 Task: Add Simple Mills Honey Cinnamon Seed & Nut Flour Sweet Thins to the cart.
Action: Mouse moved to (314, 133)
Screenshot: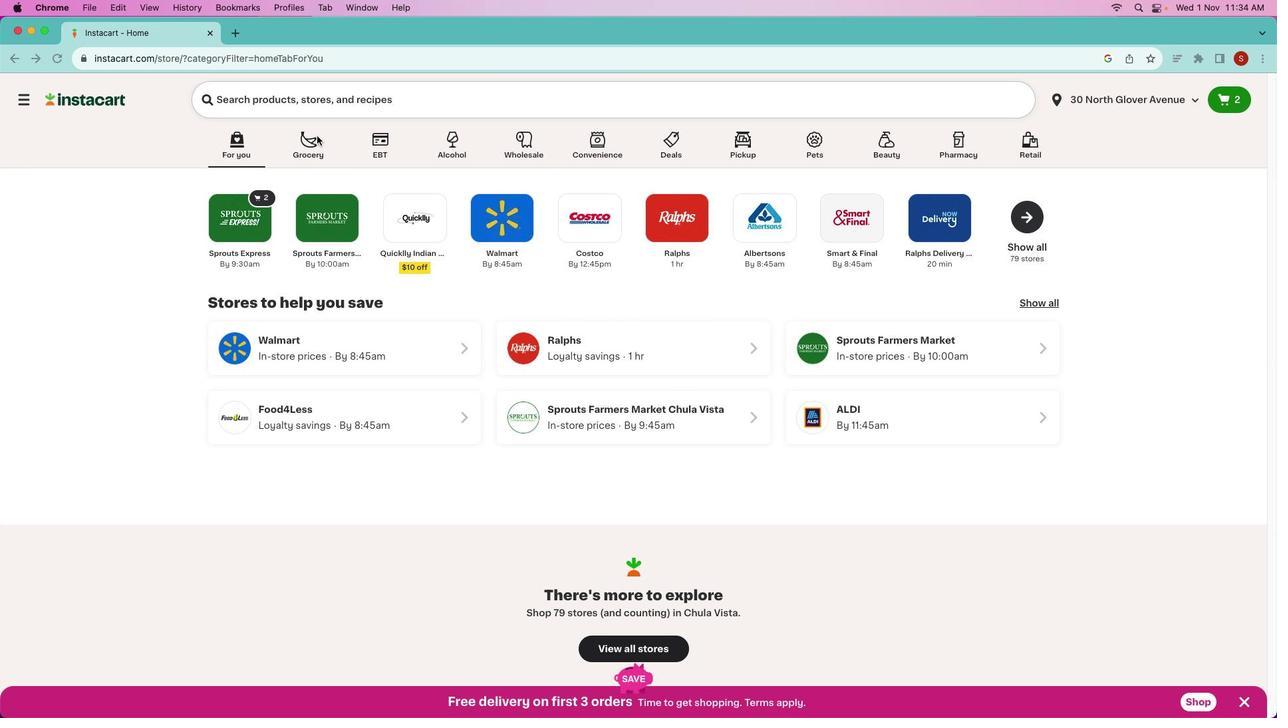 
Action: Mouse pressed left at (314, 133)
Screenshot: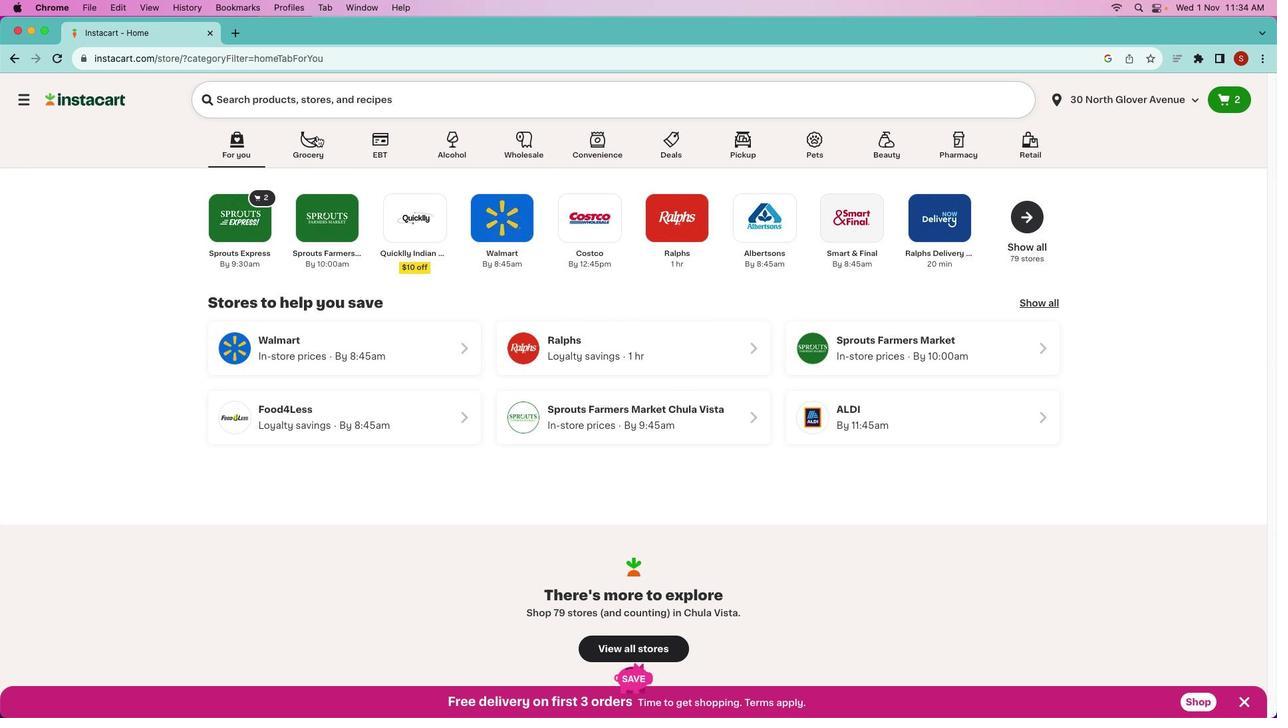
Action: Mouse moved to (314, 133)
Screenshot: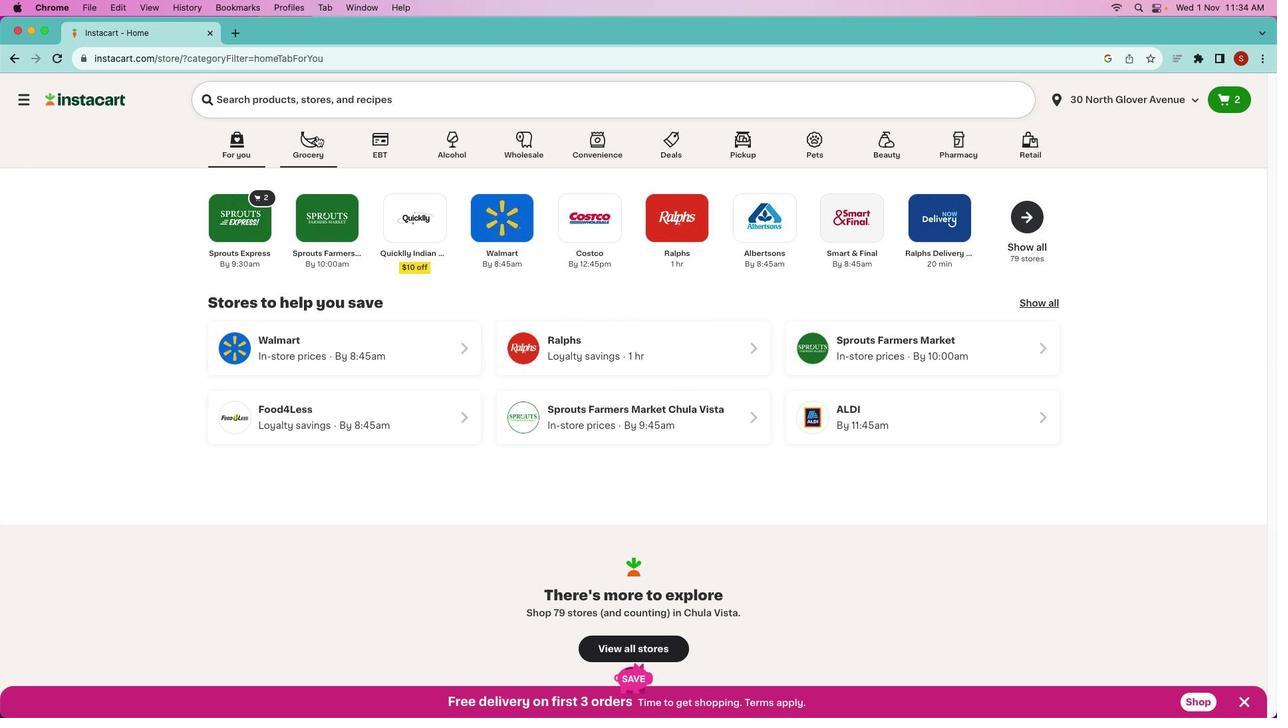 
Action: Mouse pressed left at (314, 133)
Screenshot: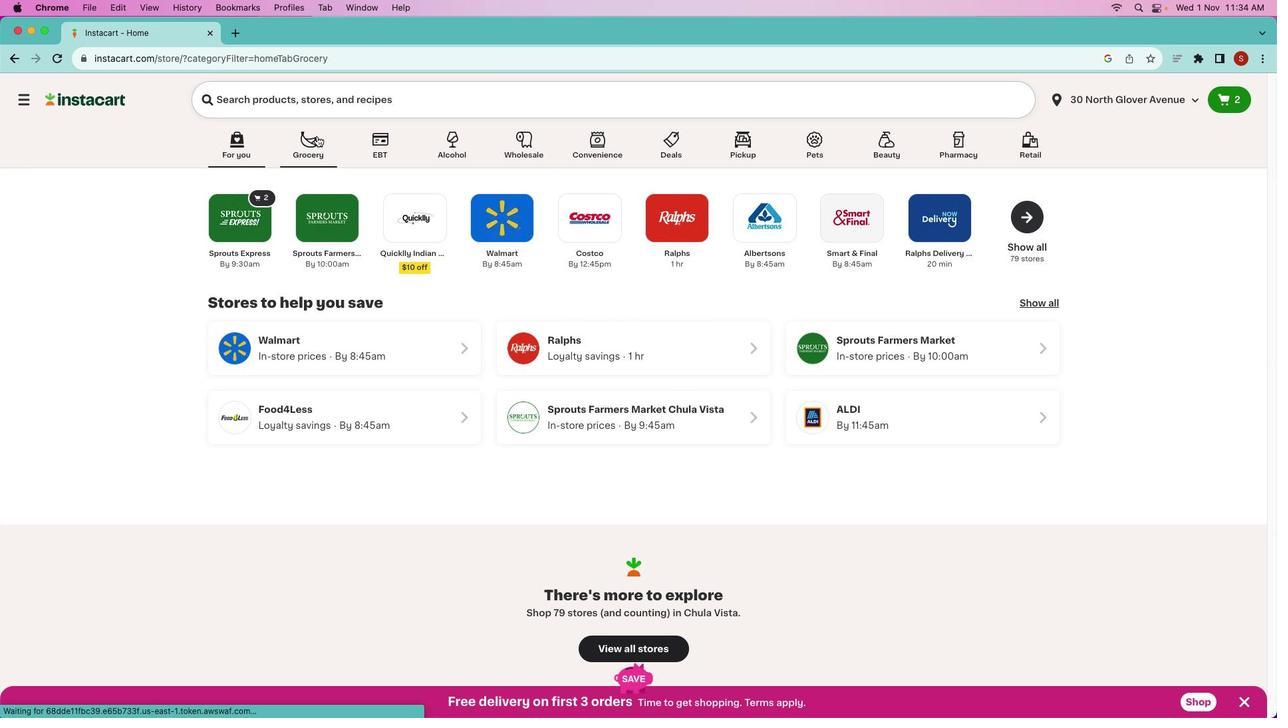 
Action: Mouse moved to (593, 300)
Screenshot: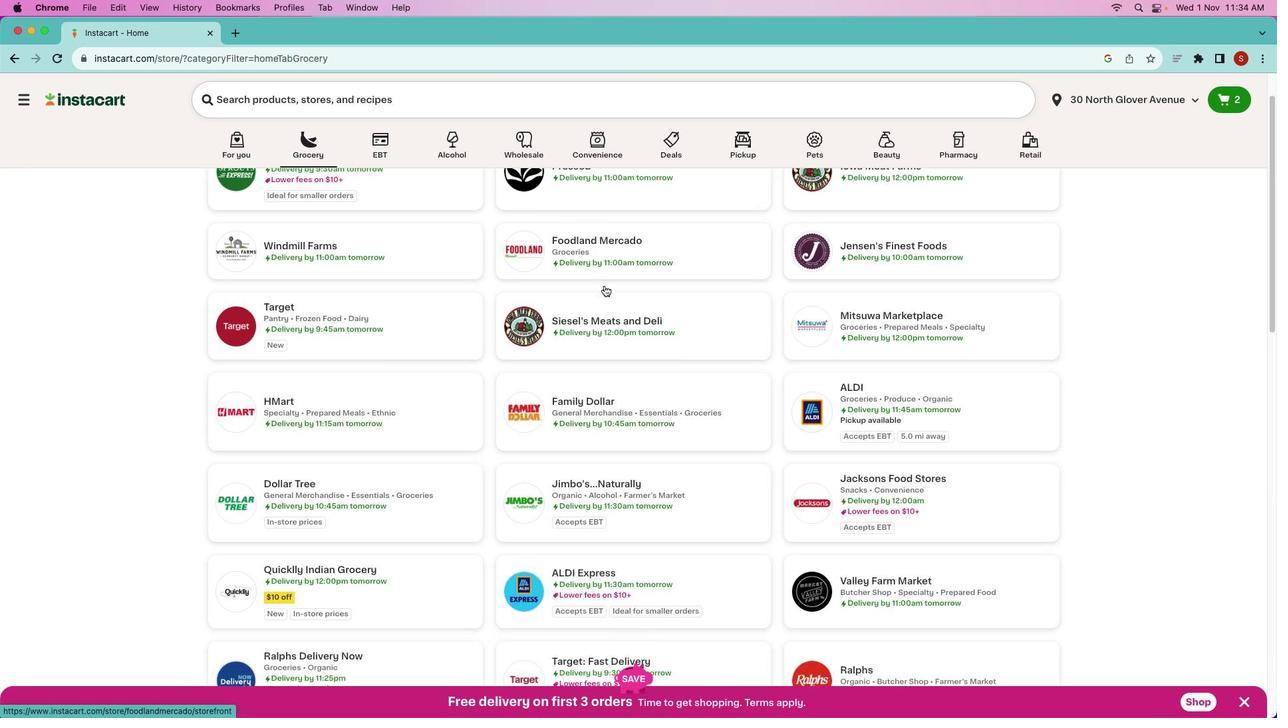 
Action: Mouse scrolled (593, 300) with delta (-1, -2)
Screenshot: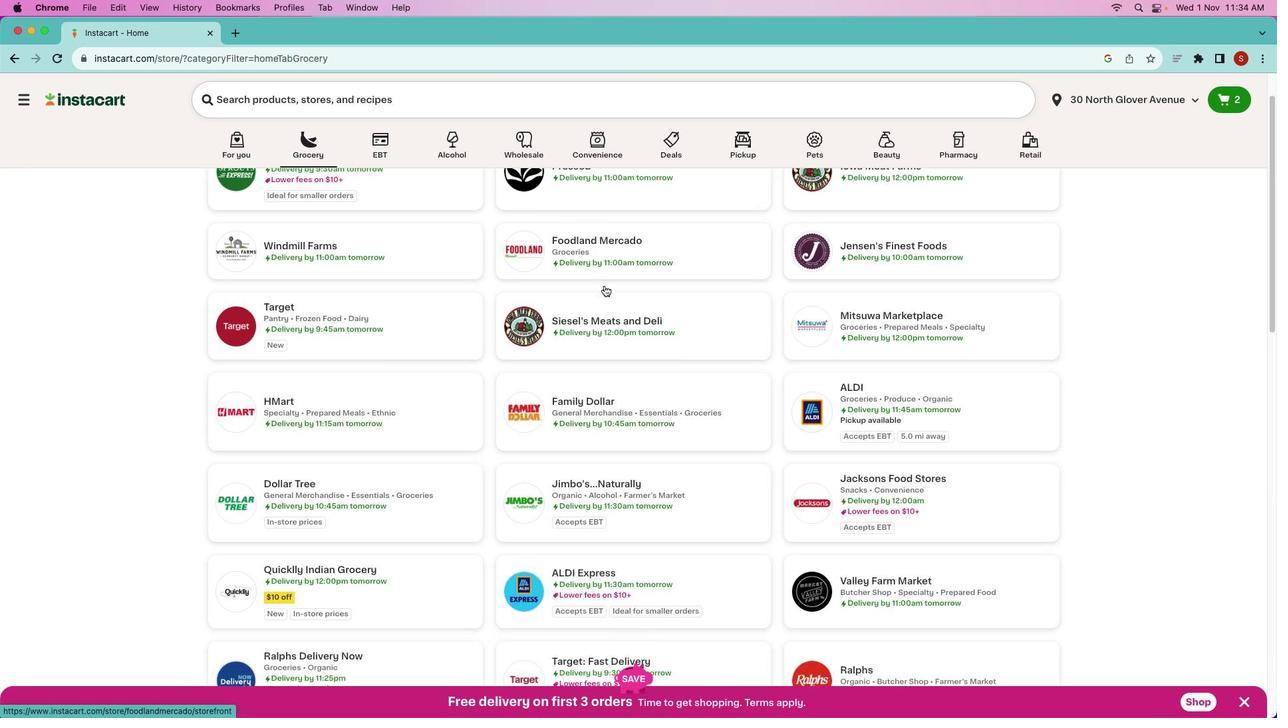 
Action: Mouse moved to (597, 294)
Screenshot: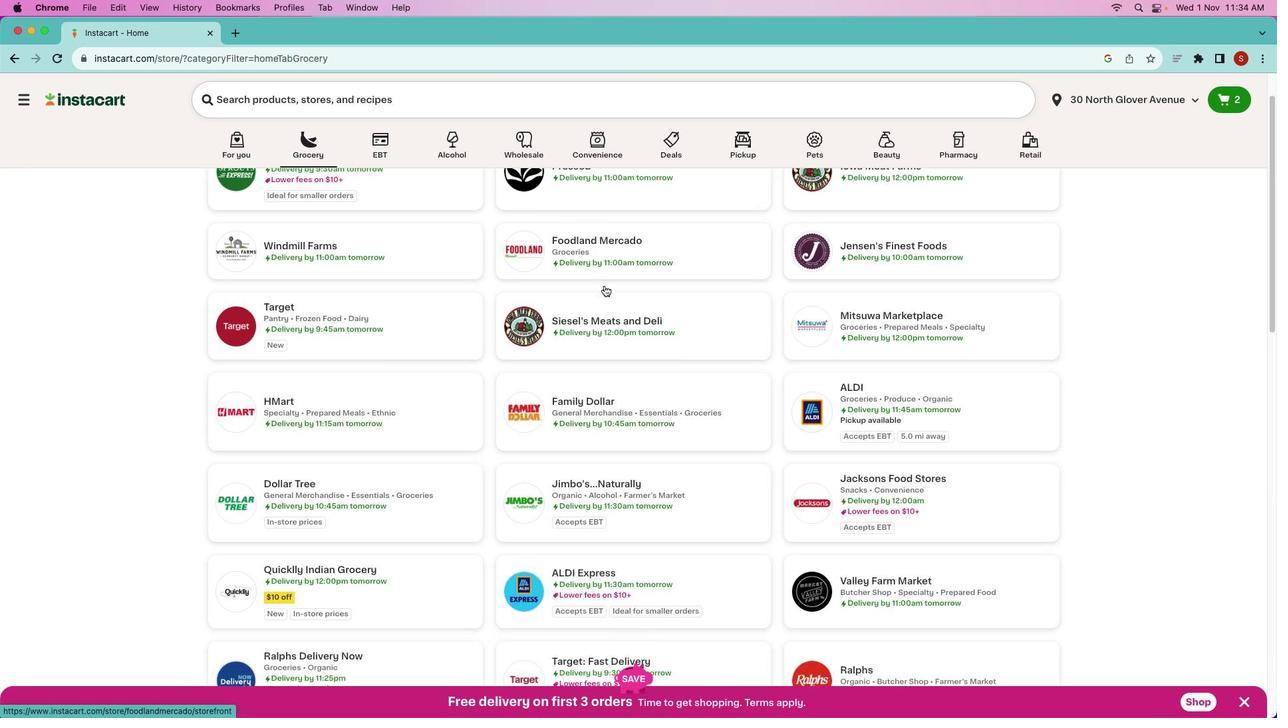 
Action: Mouse scrolled (597, 294) with delta (-1, -2)
Screenshot: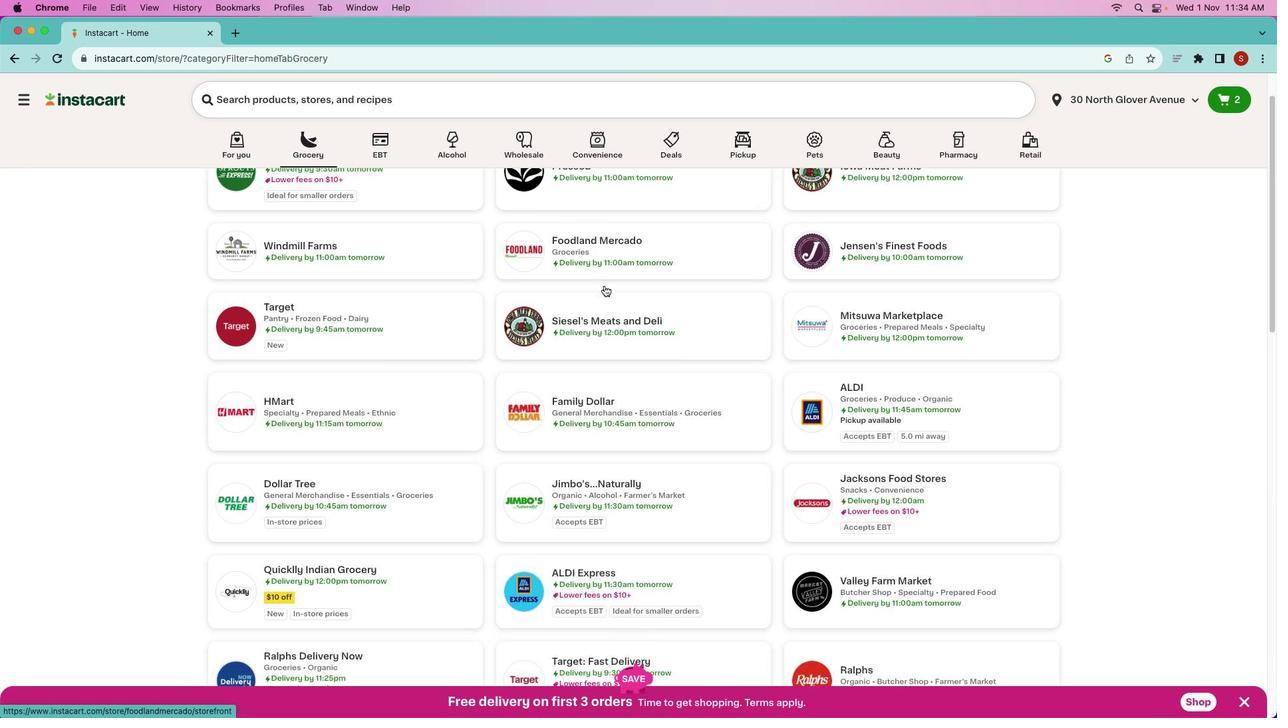 
Action: Mouse moved to (599, 290)
Screenshot: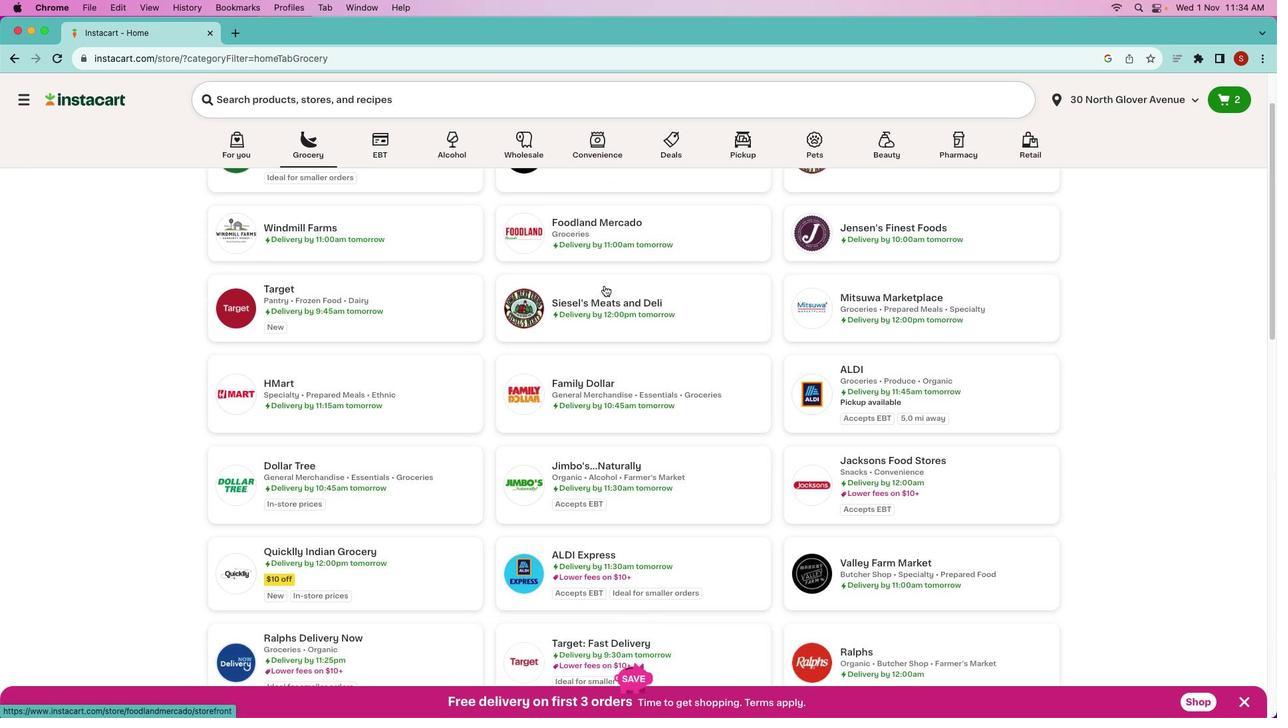 
Action: Mouse scrolled (599, 290) with delta (-1, -3)
Screenshot: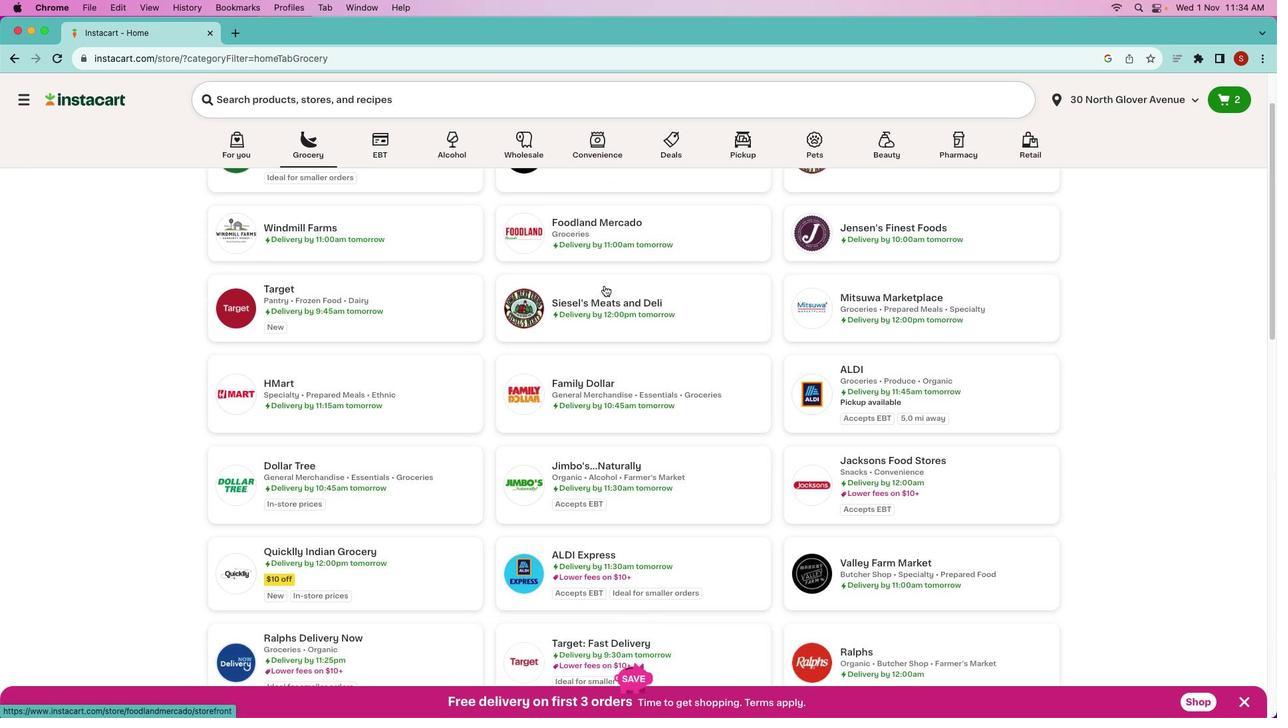 
Action: Mouse moved to (647, 398)
Screenshot: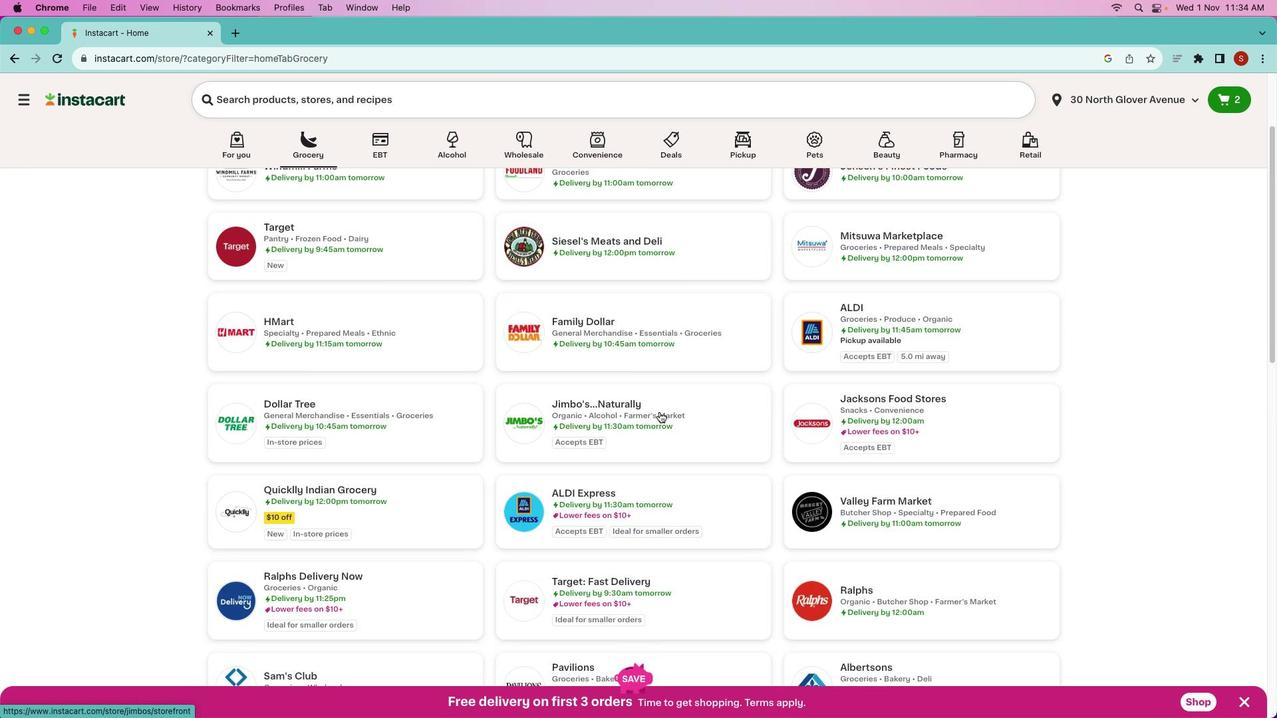
Action: Mouse scrolled (647, 398) with delta (-1, -2)
Screenshot: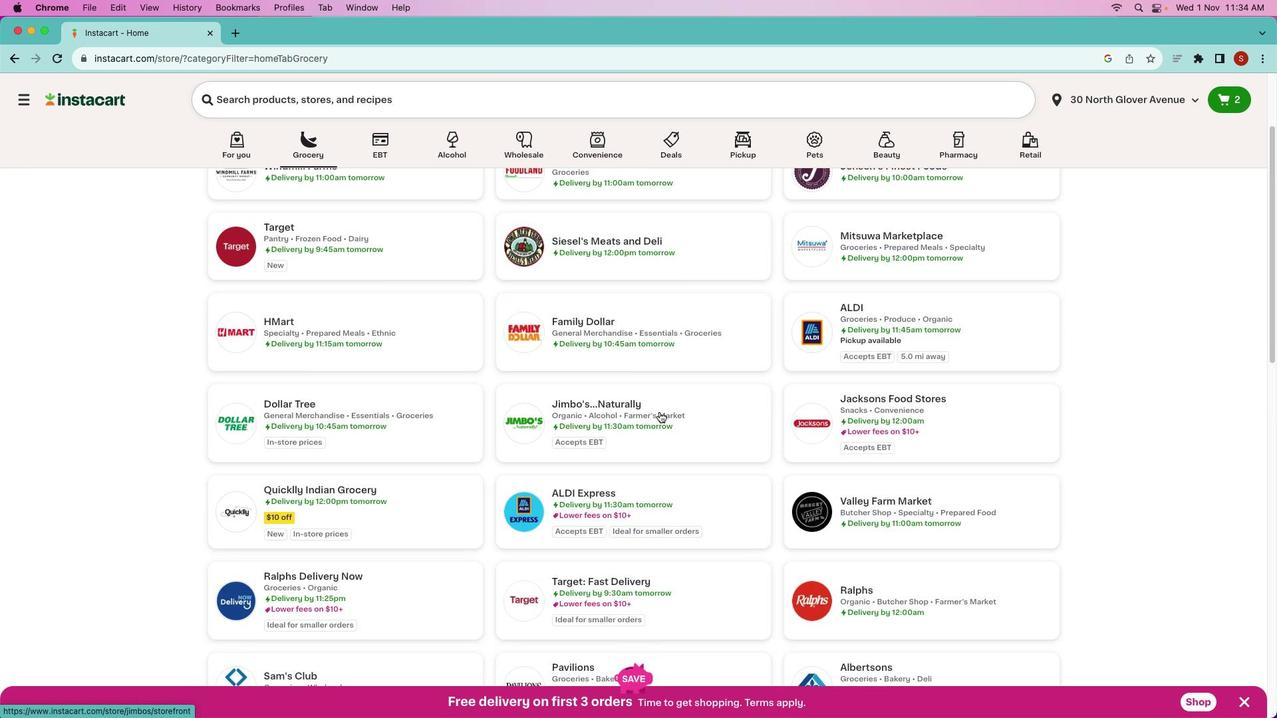 
Action: Mouse moved to (654, 408)
Screenshot: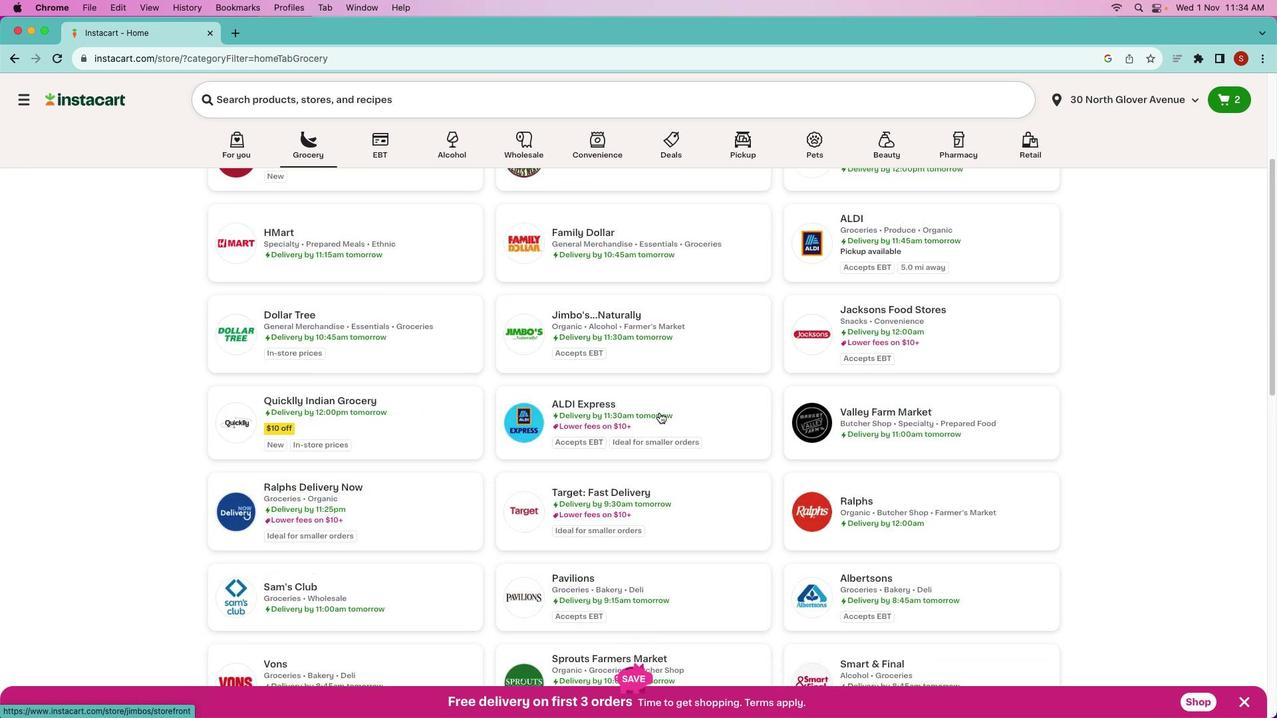 
Action: Mouse scrolled (654, 408) with delta (-1, -2)
Screenshot: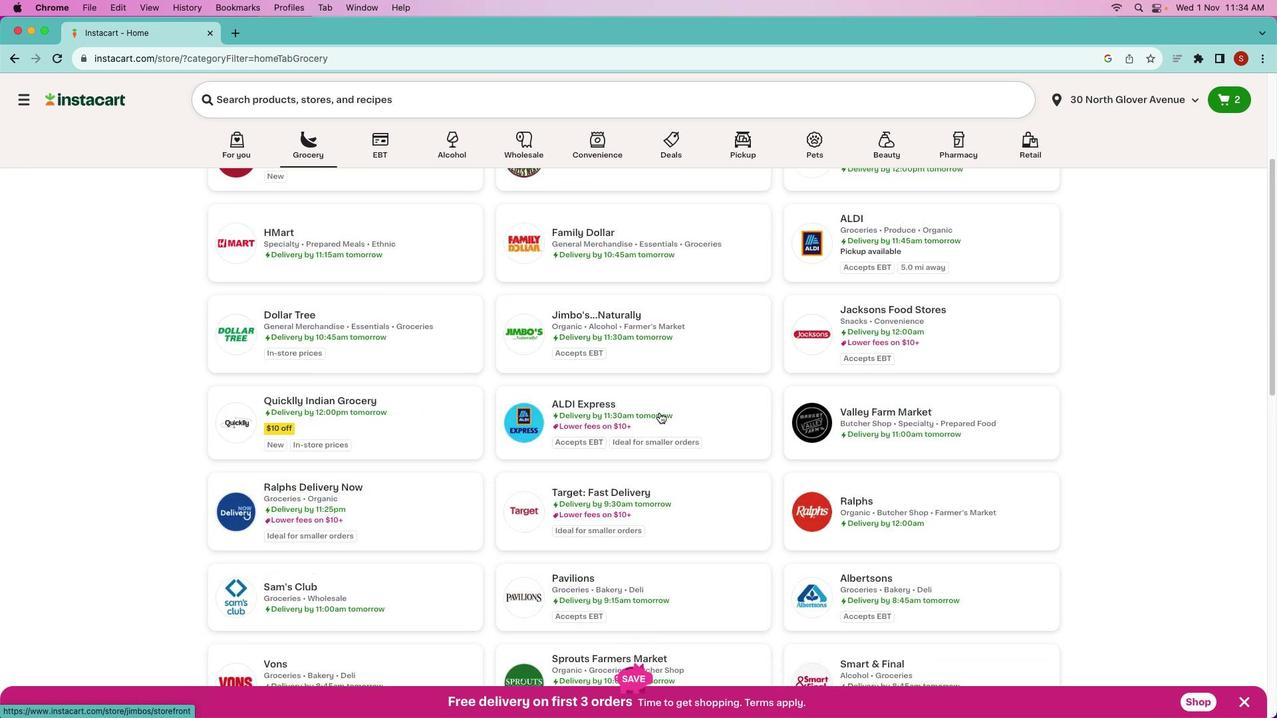 
Action: Mouse moved to (656, 410)
Screenshot: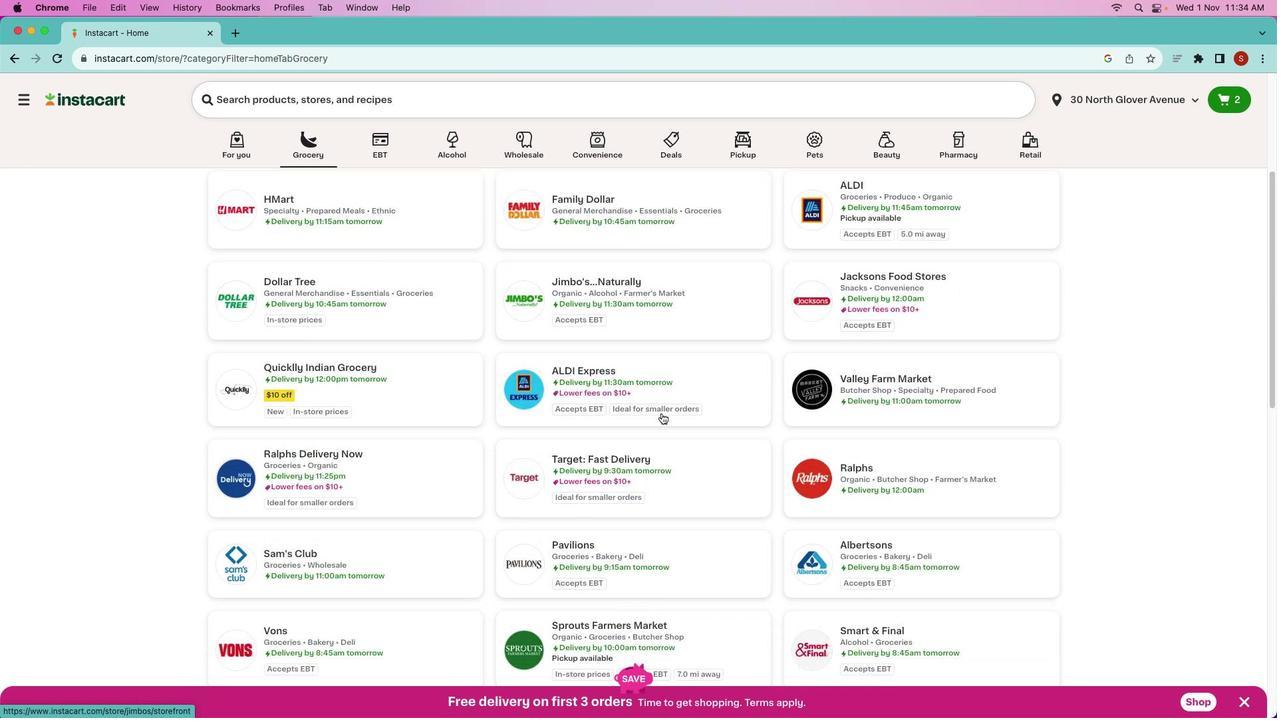 
Action: Mouse scrolled (656, 410) with delta (-1, -3)
Screenshot: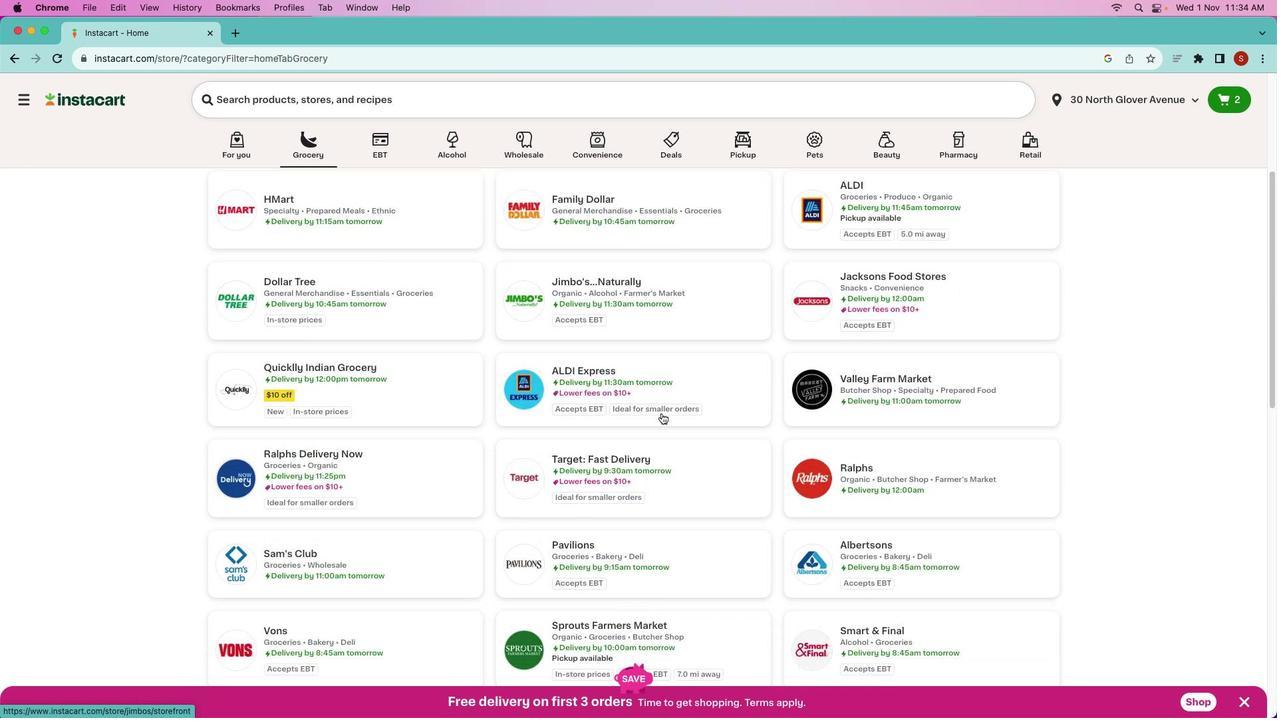 
Action: Mouse moved to (656, 410)
Screenshot: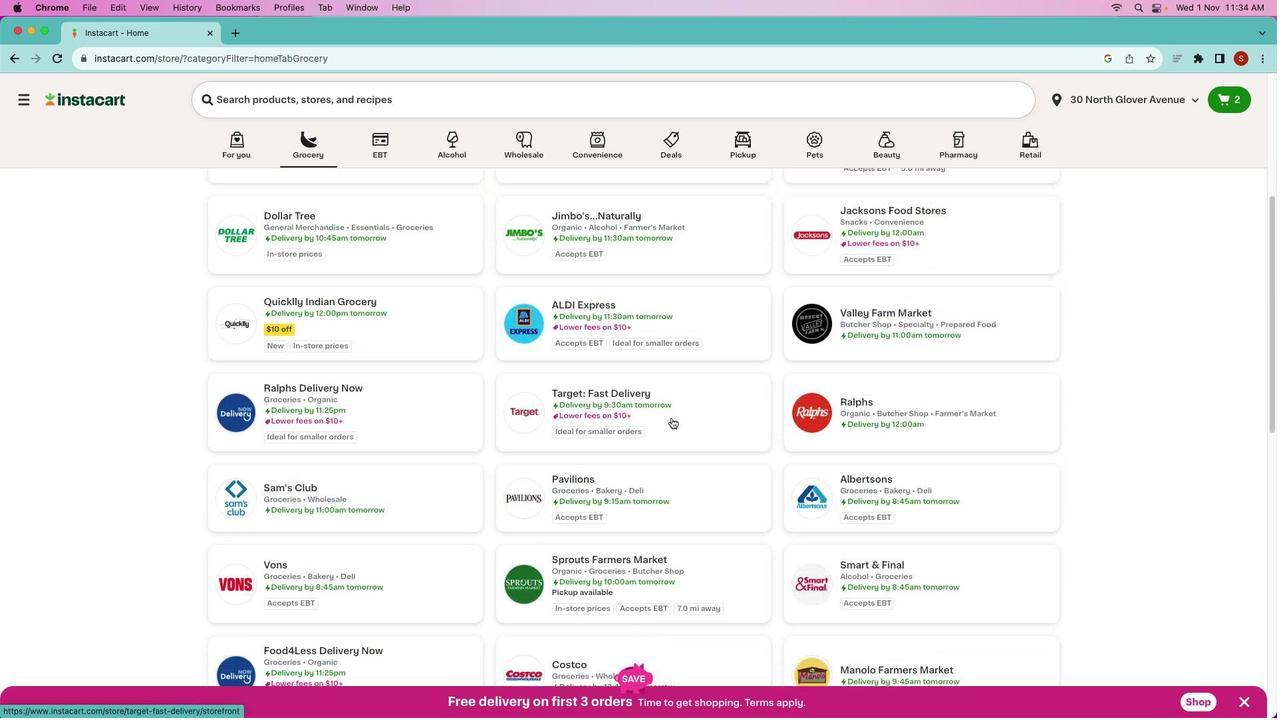 
Action: Mouse scrolled (656, 410) with delta (-1, -4)
Screenshot: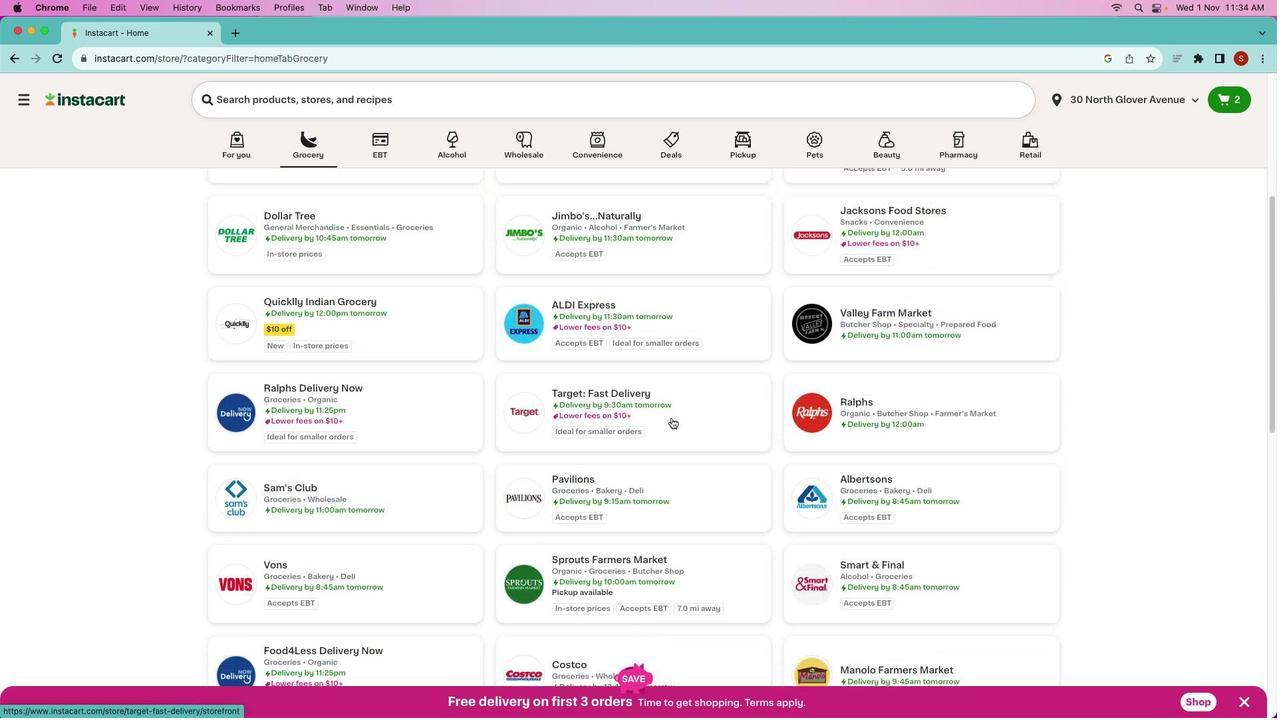 
Action: Mouse moved to (622, 549)
Screenshot: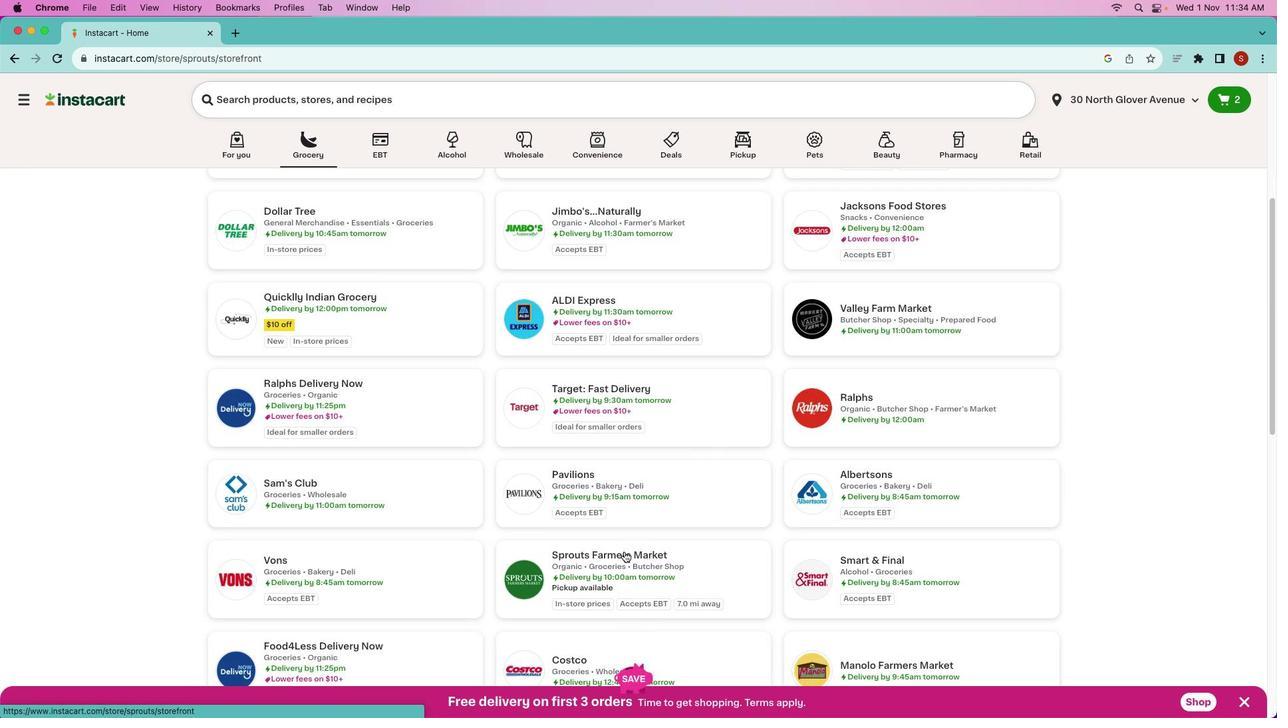 
Action: Mouse pressed left at (622, 549)
Screenshot: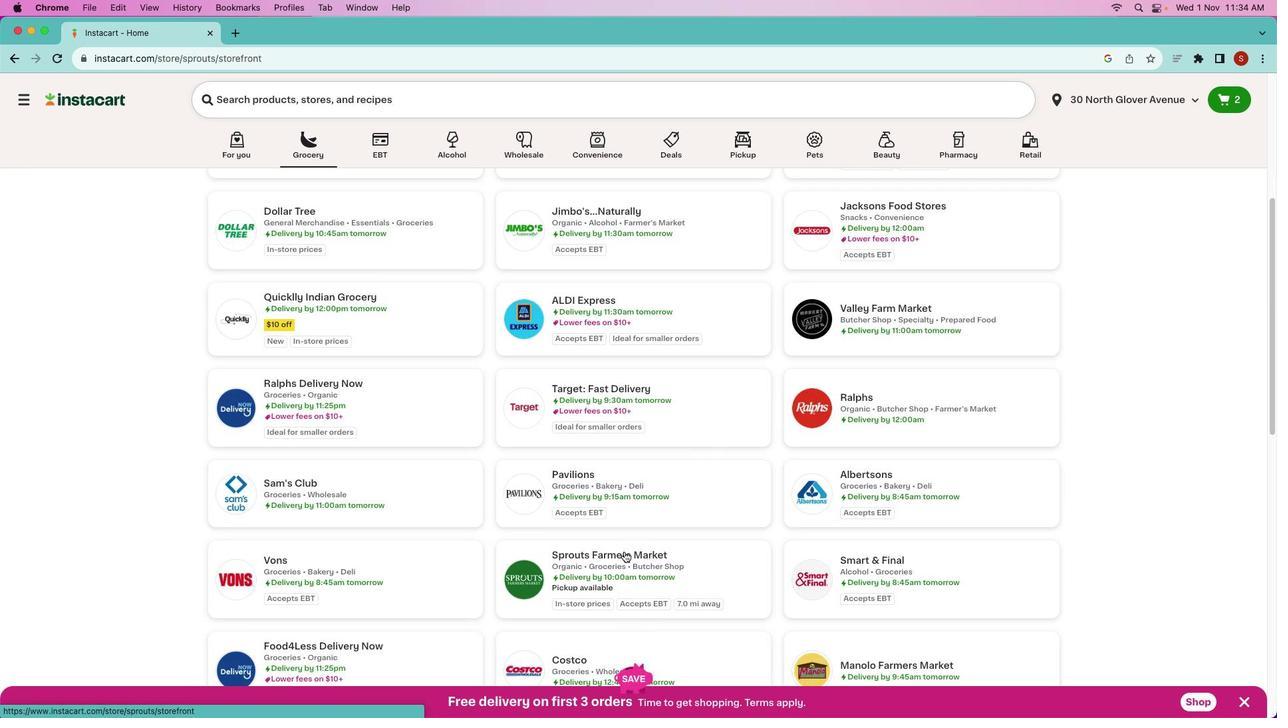 
Action: Mouse moved to (408, 104)
Screenshot: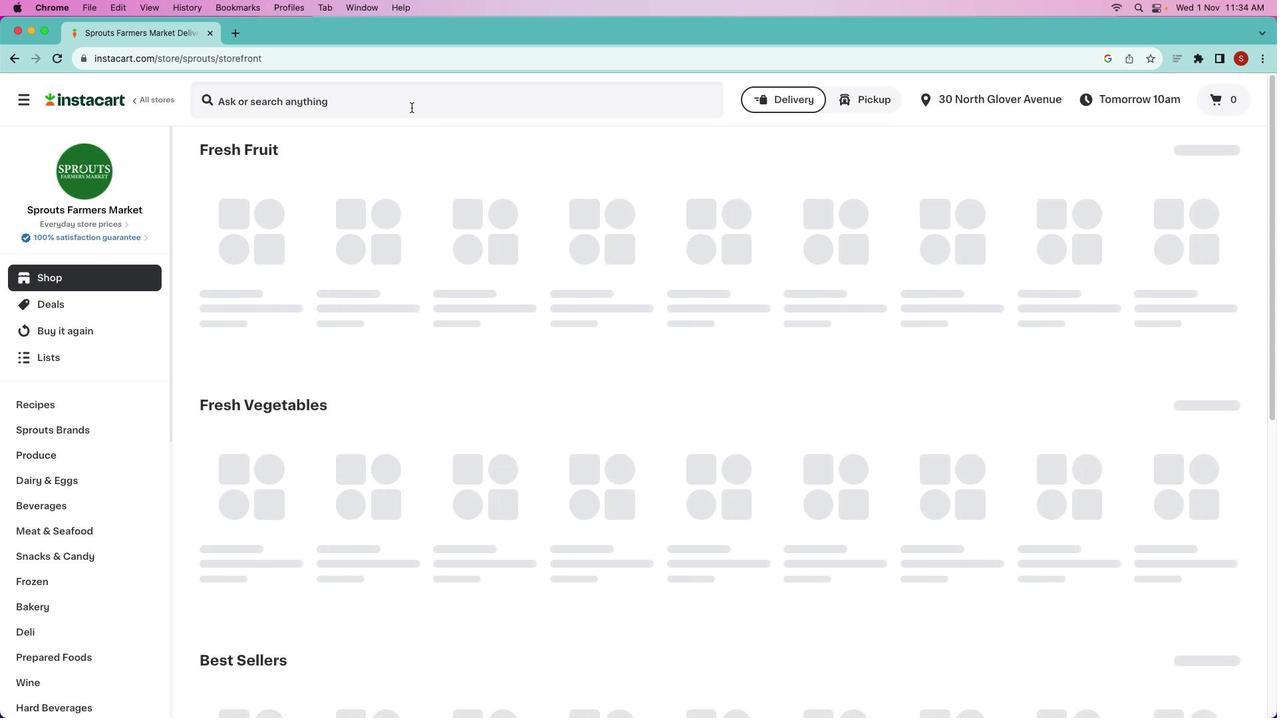 
Action: Mouse pressed left at (408, 104)
Screenshot: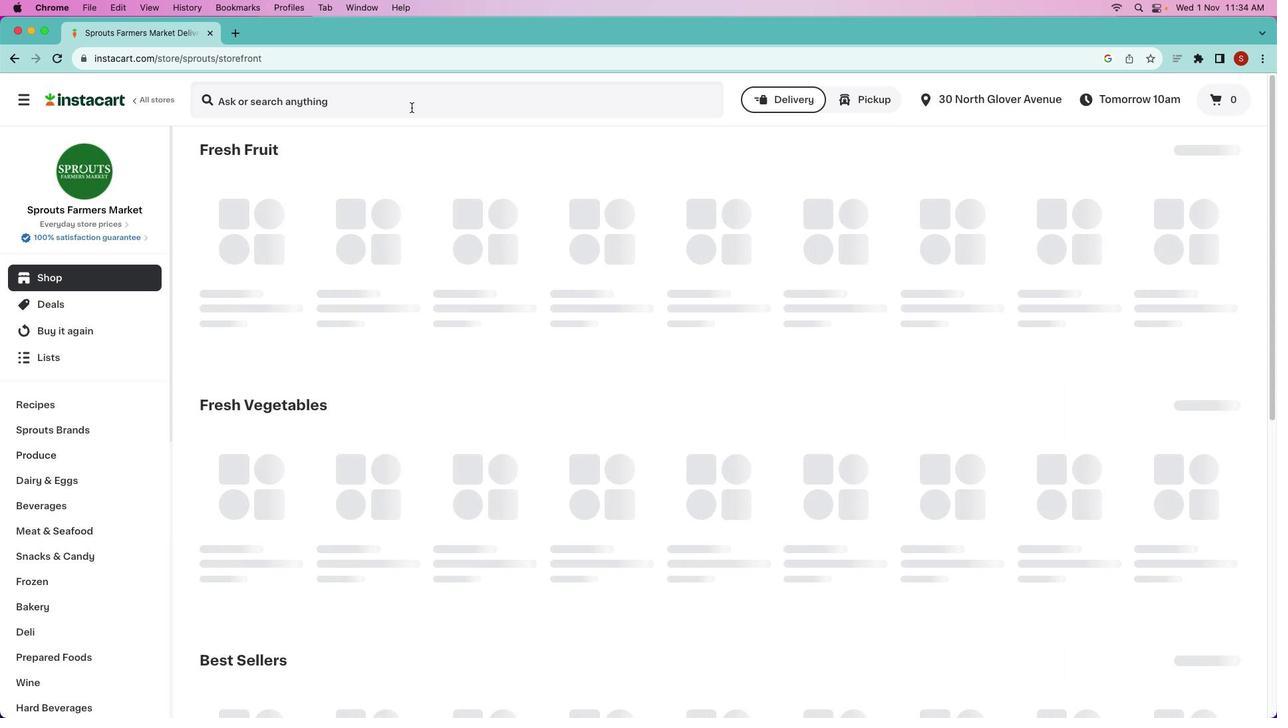 
Action: Key pressed 's''i''m''p''l''e'Key.space'm''i''l''l''s'Key.space'h''o''n''e''y'Key.space'c''i''n''n''a''m''o''n'Key.space's''e''e''d'Key.spaceKey.shift_r'&'Key.space'n''u''t'Key.space'f''l''o''u''r'Key.space's''w''e''e''t'Key.space't''h''i''n''g'Key.backspace's'Key.enter
Screenshot: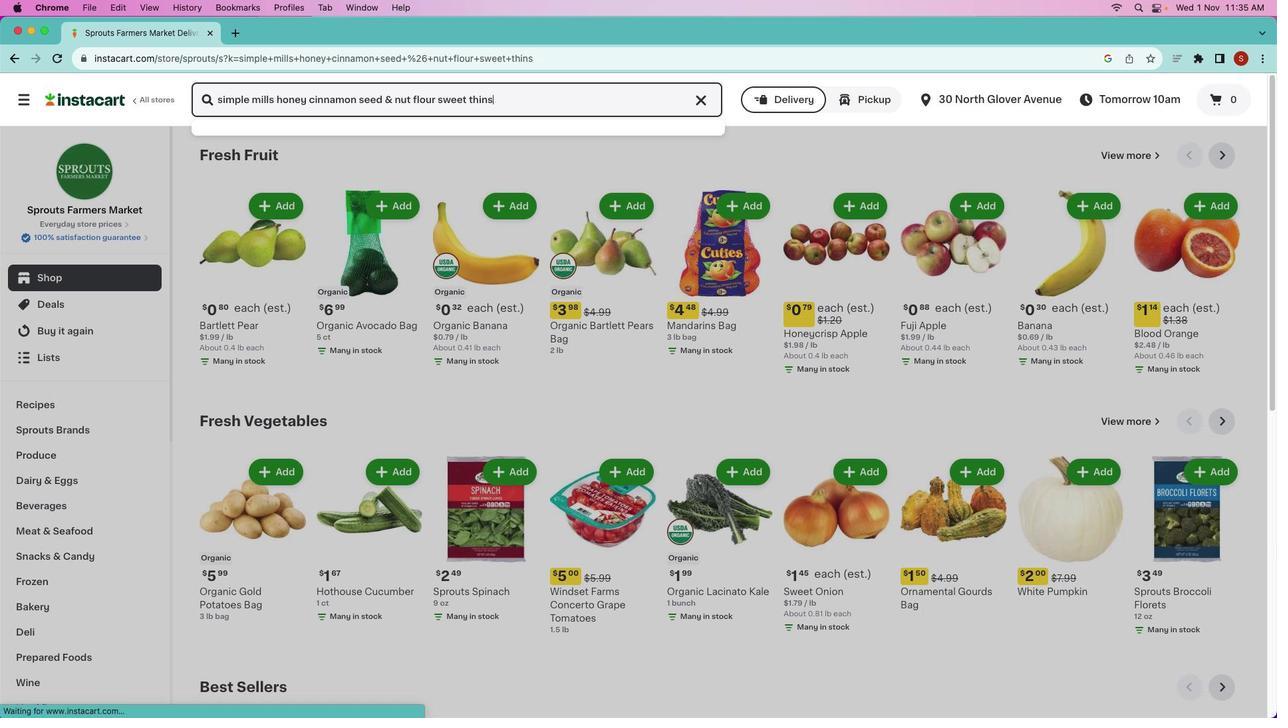 
Action: Mouse moved to (364, 218)
Screenshot: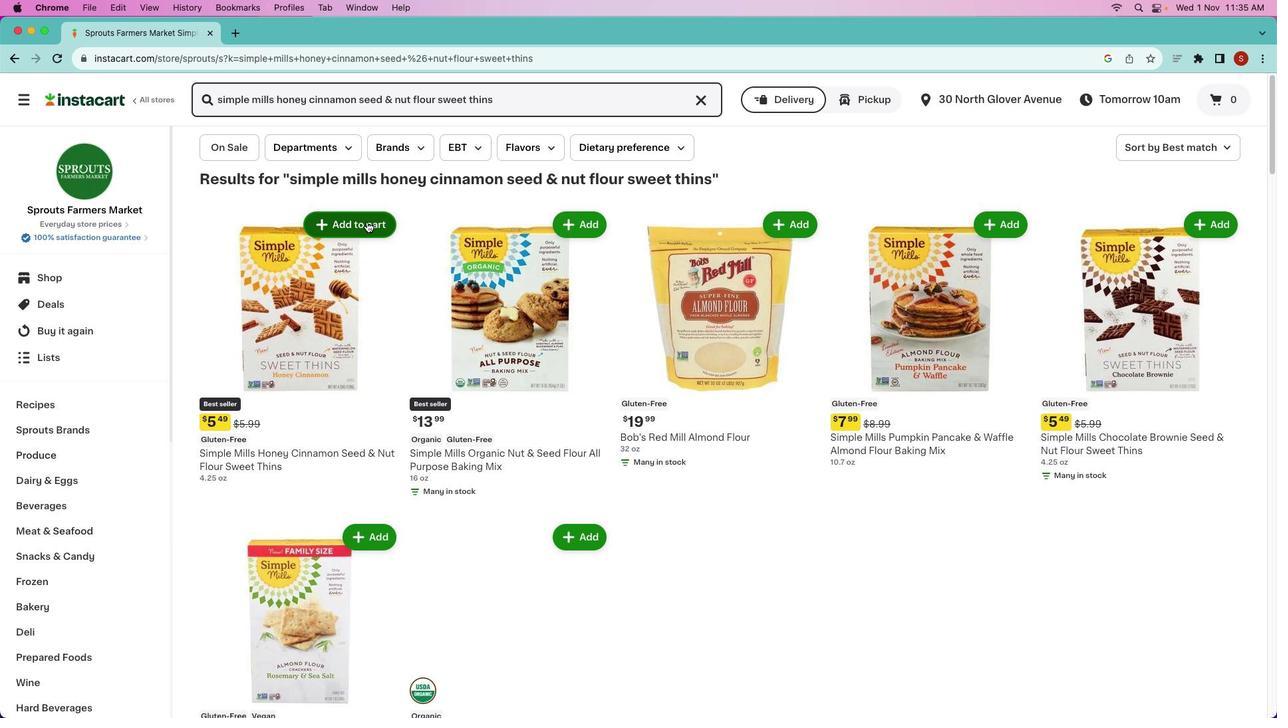 
Action: Mouse pressed left at (364, 218)
Screenshot: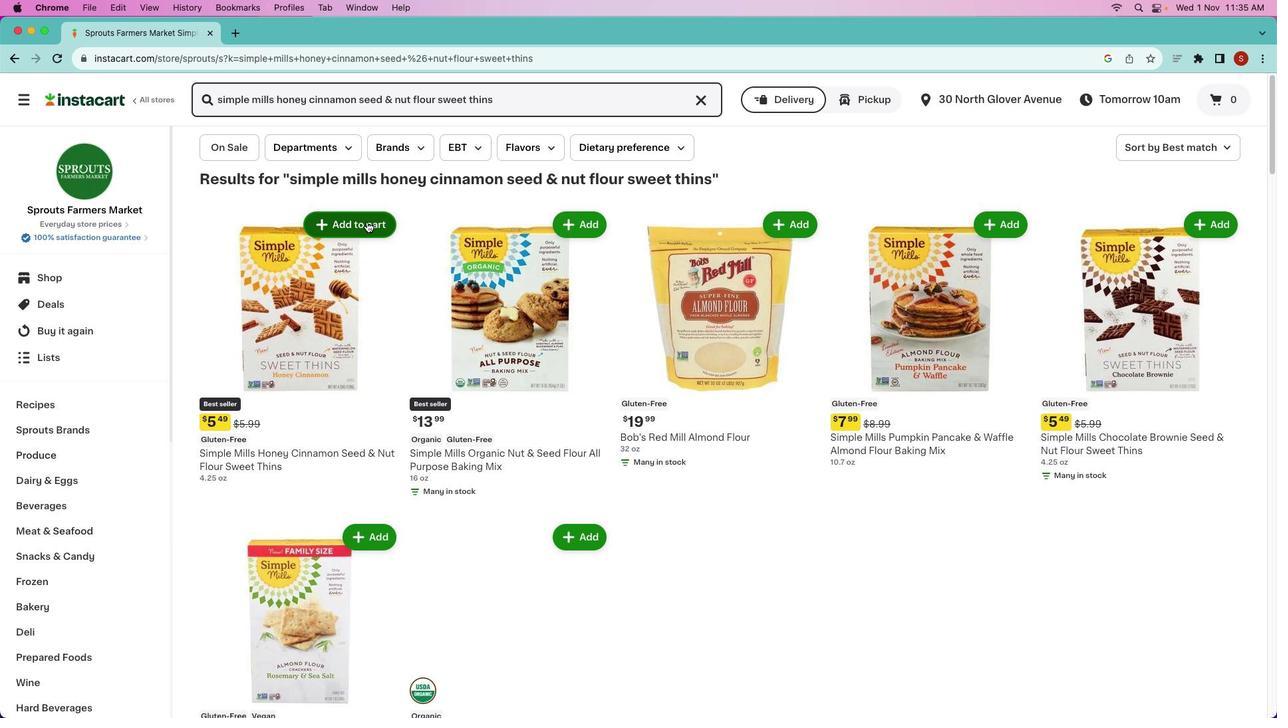 
Action: Mouse moved to (346, 312)
Screenshot: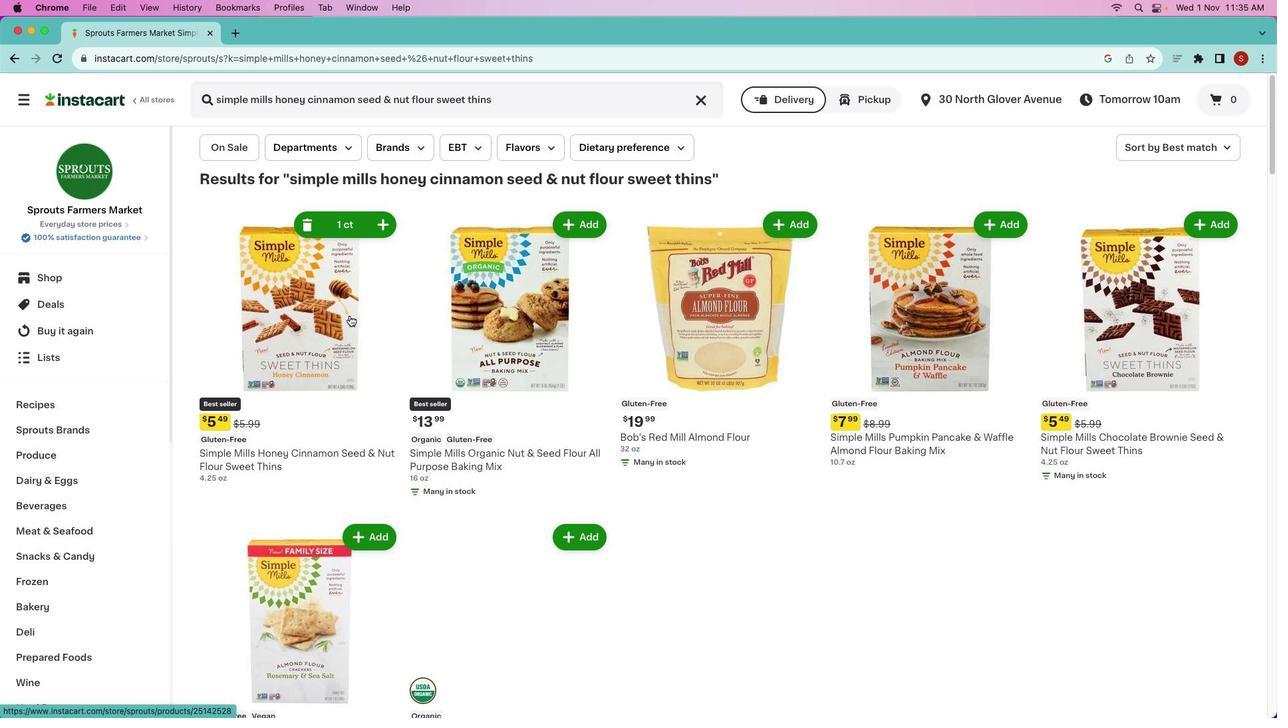 
